 Task: Create a scrum project AgileCircle. Add to scrum project AgileCircle a team member softage.1@softage.net and assign as Project Lead. Add to scrum project AgileCircle a team member softage.2@softage.net
Action: Mouse moved to (181, 59)
Screenshot: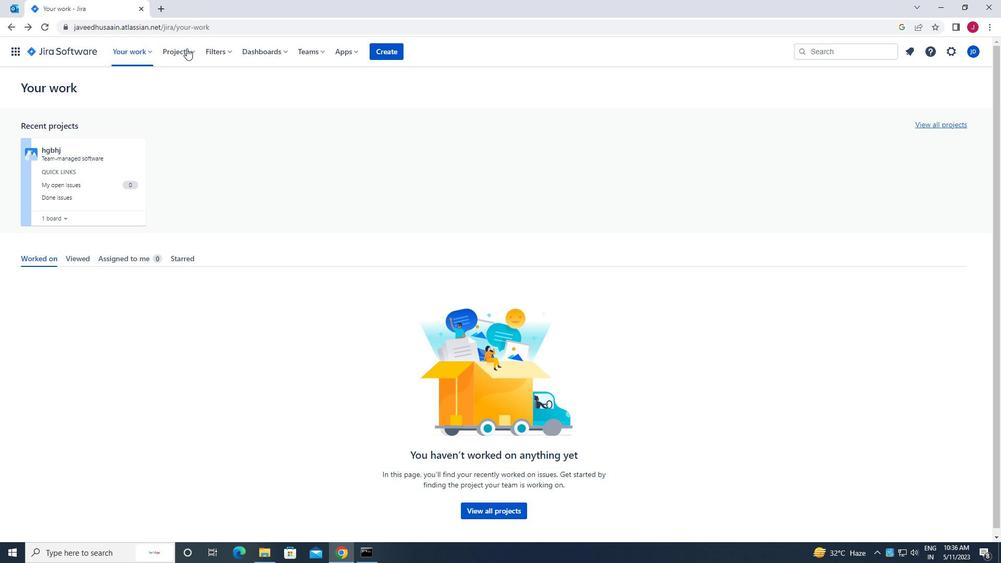 
Action: Mouse pressed left at (181, 59)
Screenshot: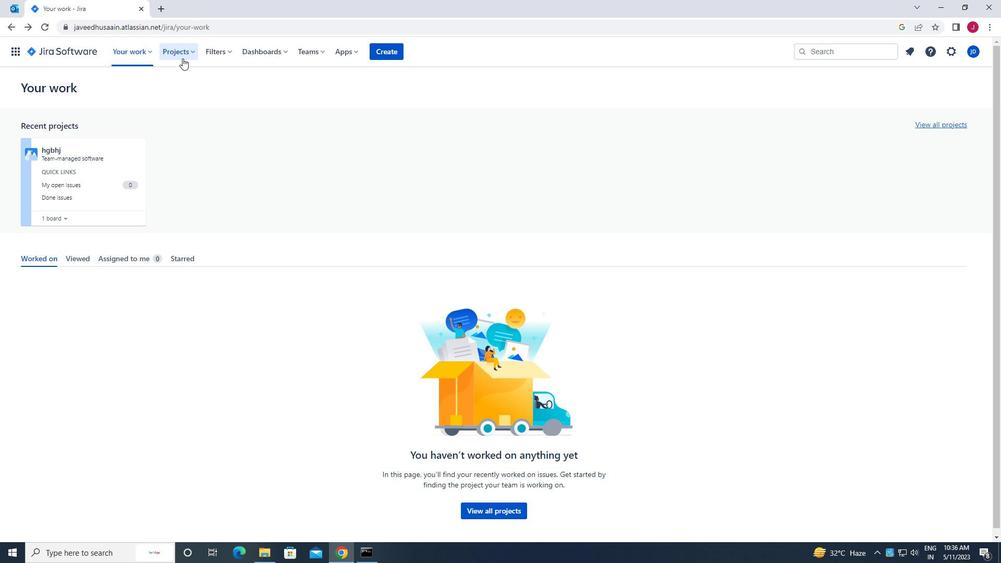 
Action: Mouse moved to (217, 149)
Screenshot: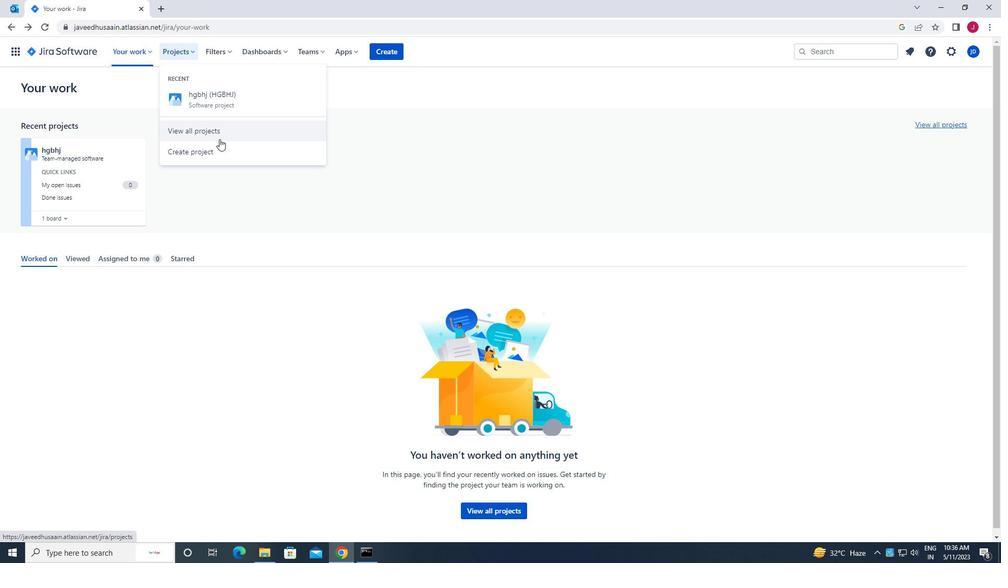 
Action: Mouse pressed left at (217, 149)
Screenshot: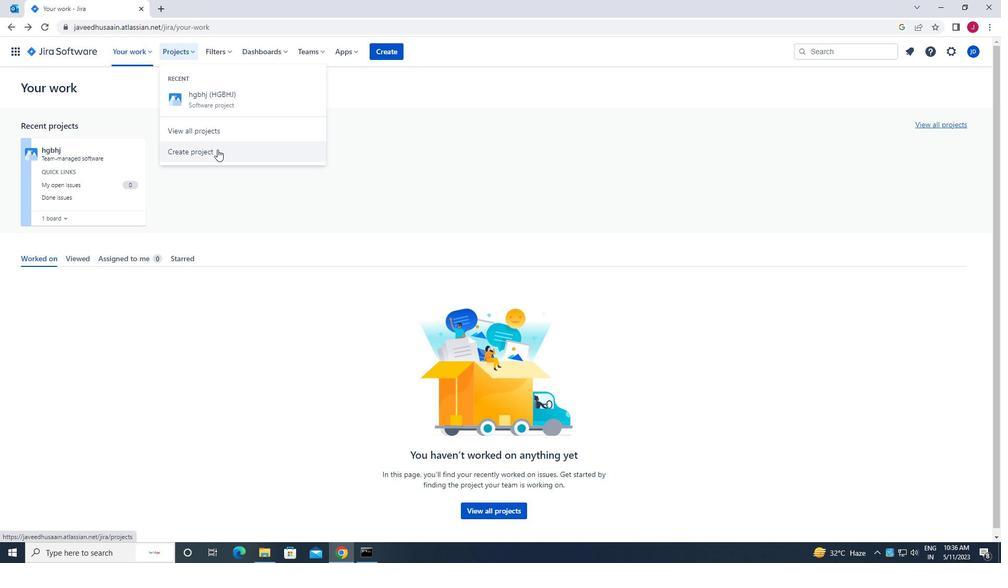 
Action: Mouse moved to (482, 241)
Screenshot: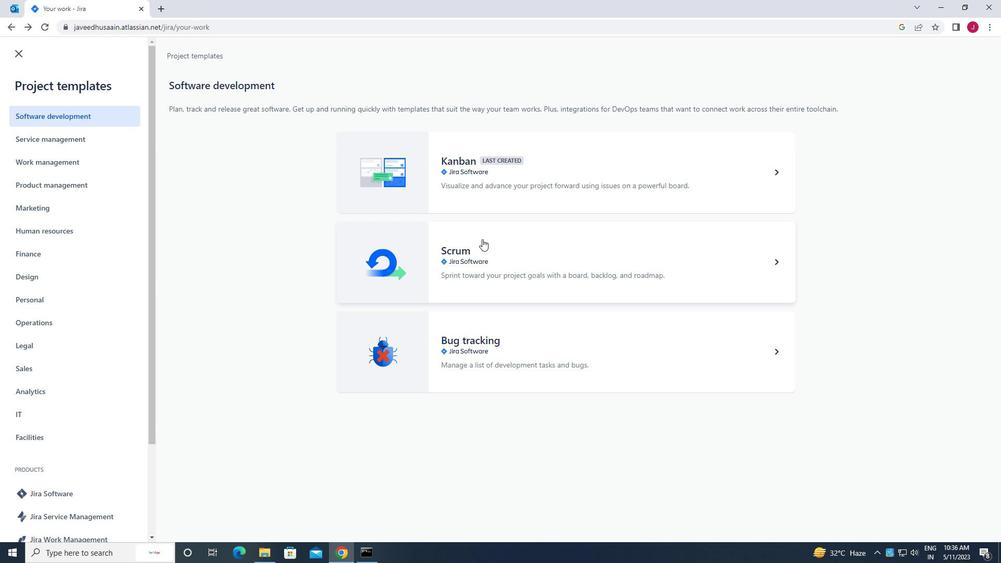 
Action: Mouse pressed left at (482, 241)
Screenshot: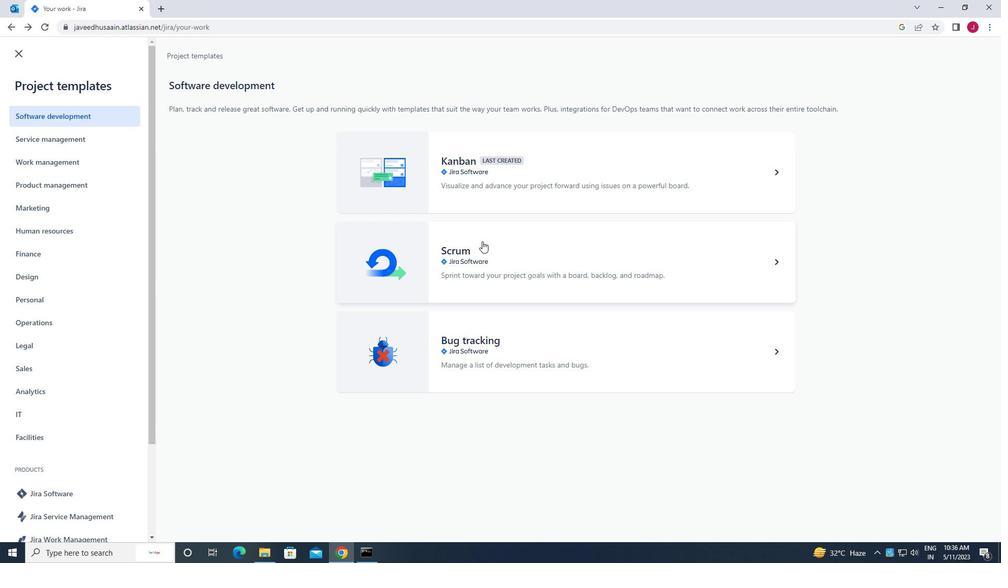 
Action: Mouse moved to (770, 516)
Screenshot: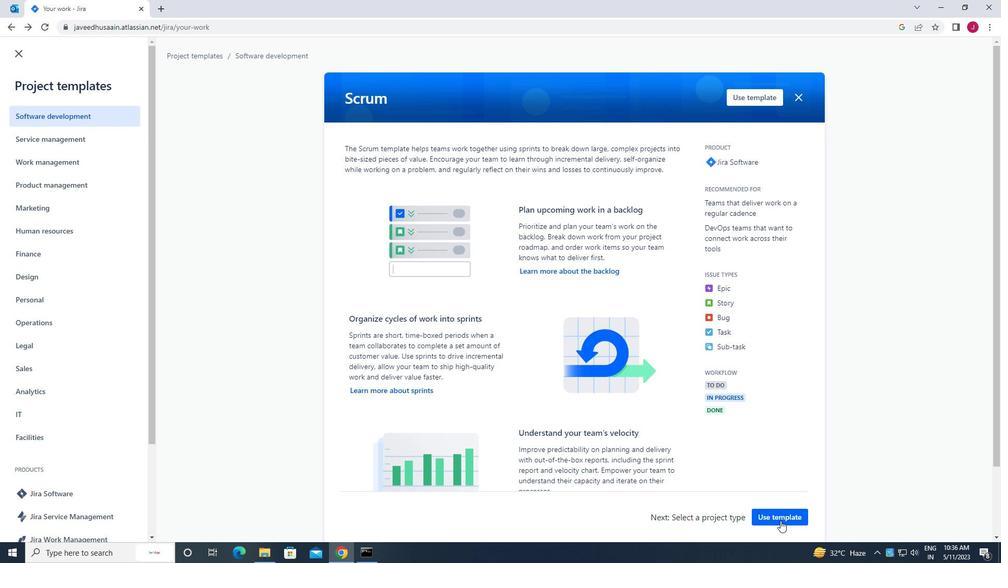 
Action: Mouse pressed left at (770, 516)
Screenshot: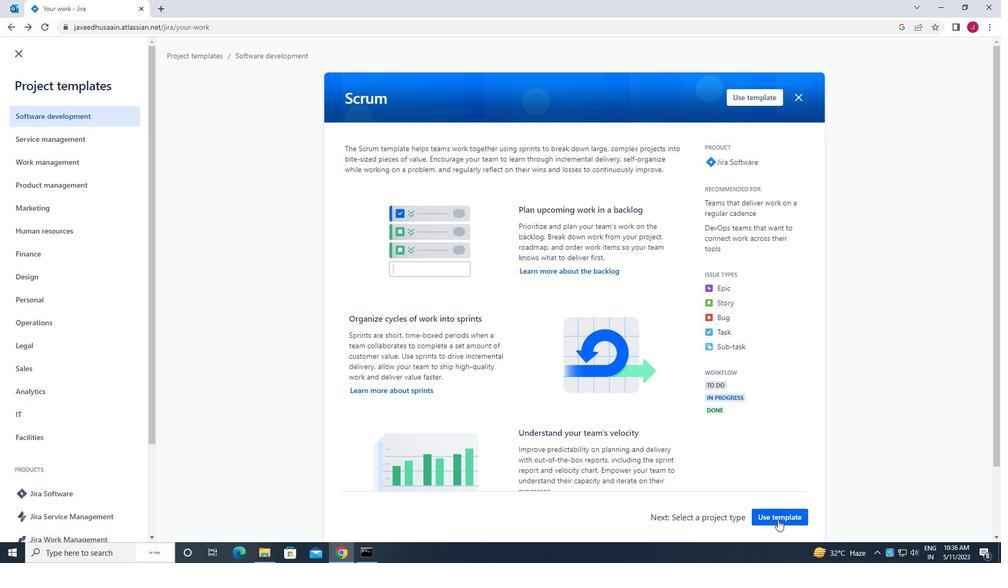 
Action: Mouse moved to (381, 508)
Screenshot: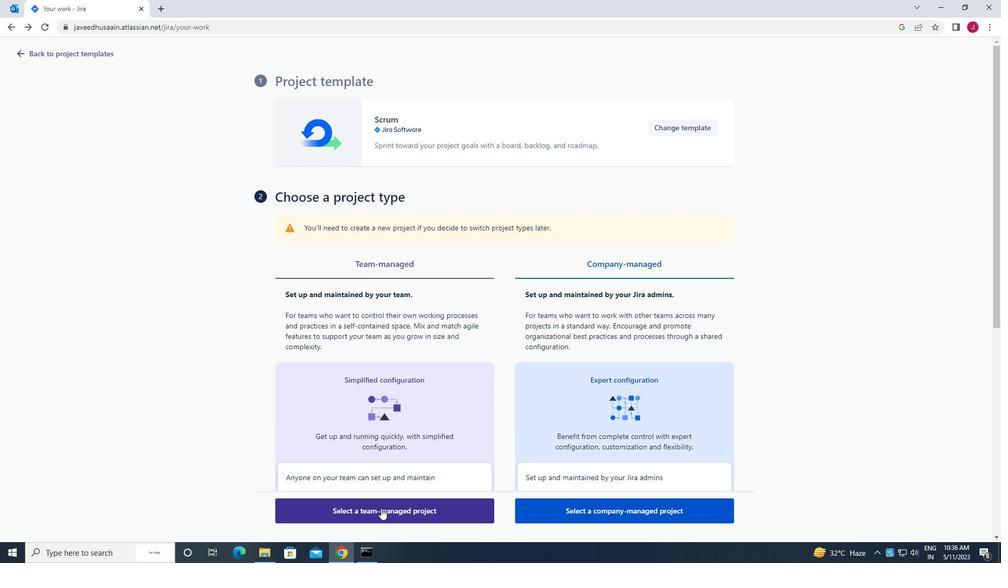 
Action: Mouse pressed left at (381, 508)
Screenshot: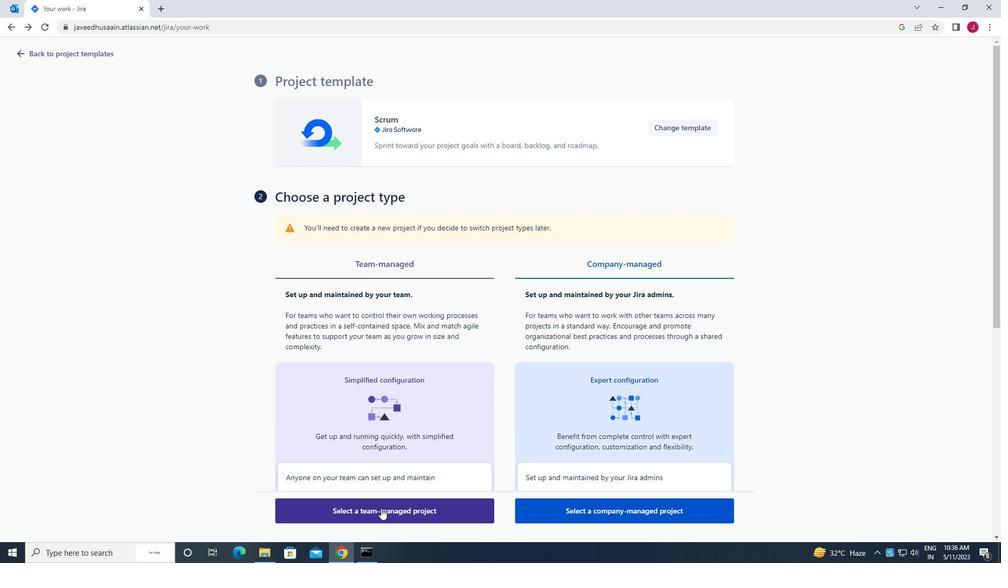 
Action: Mouse moved to (297, 275)
Screenshot: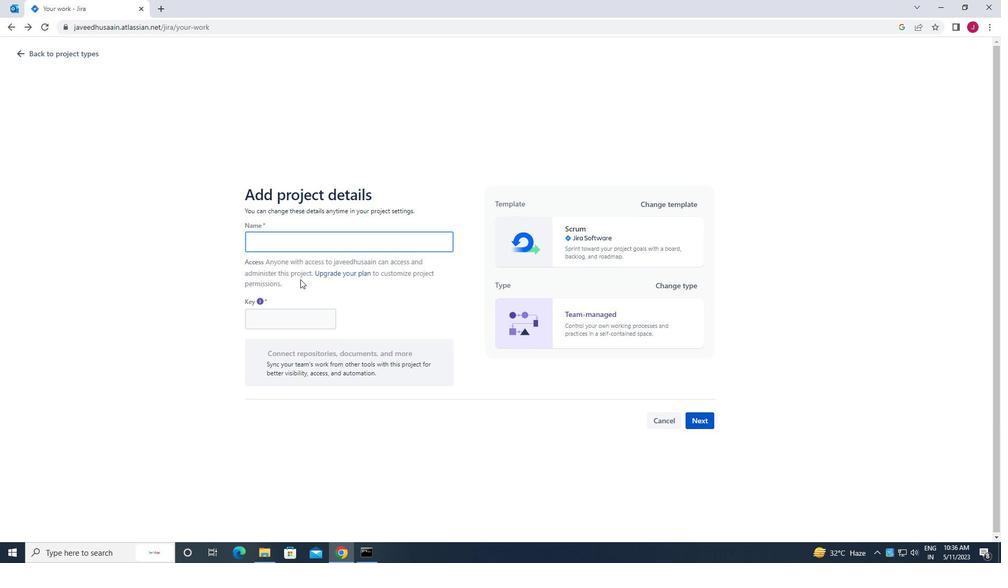 
Action: Key pressed <Key.caps_lock>a<Key.caps_lock>gilecircle
Screenshot: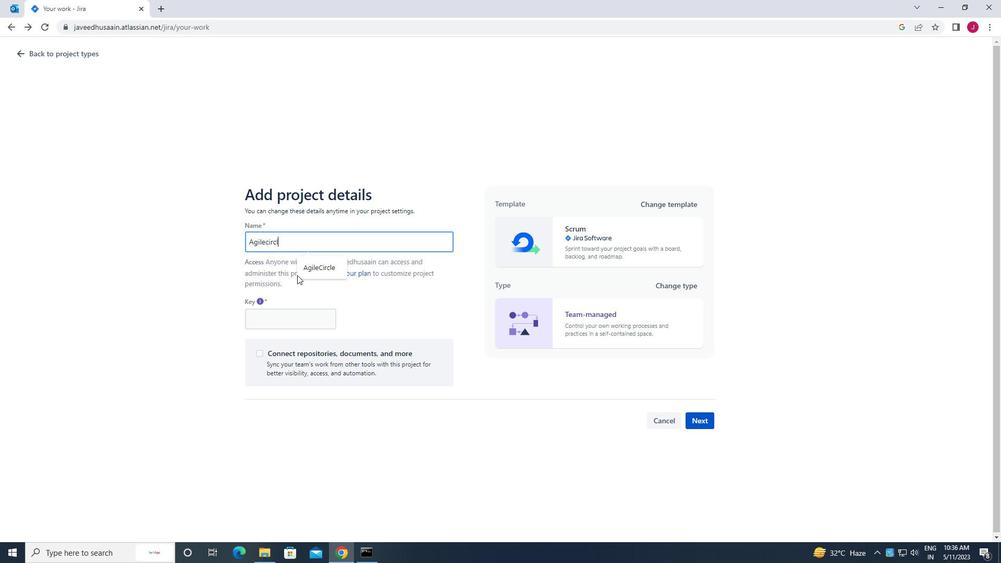 
Action: Mouse moved to (693, 421)
Screenshot: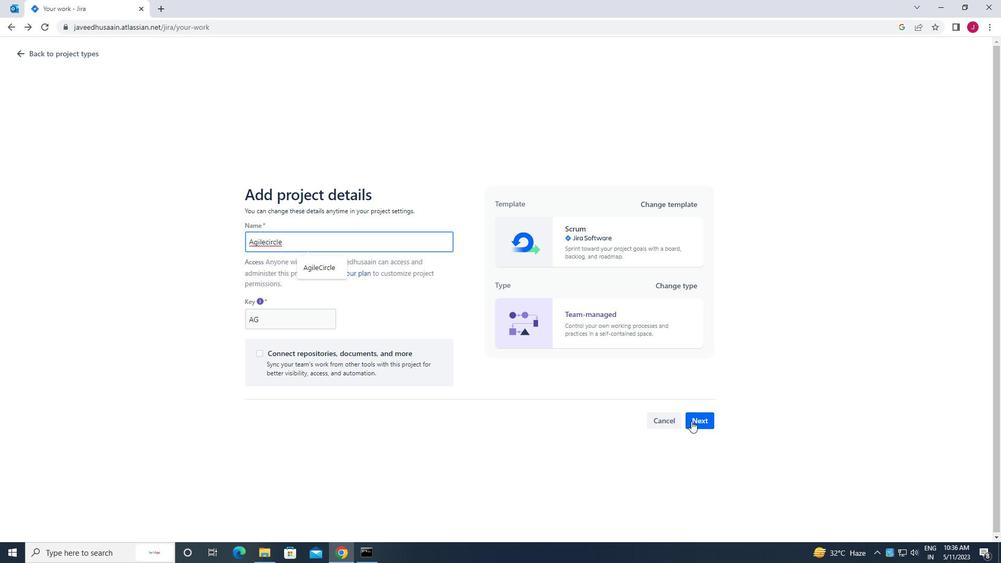 
Action: Mouse pressed left at (693, 421)
Screenshot: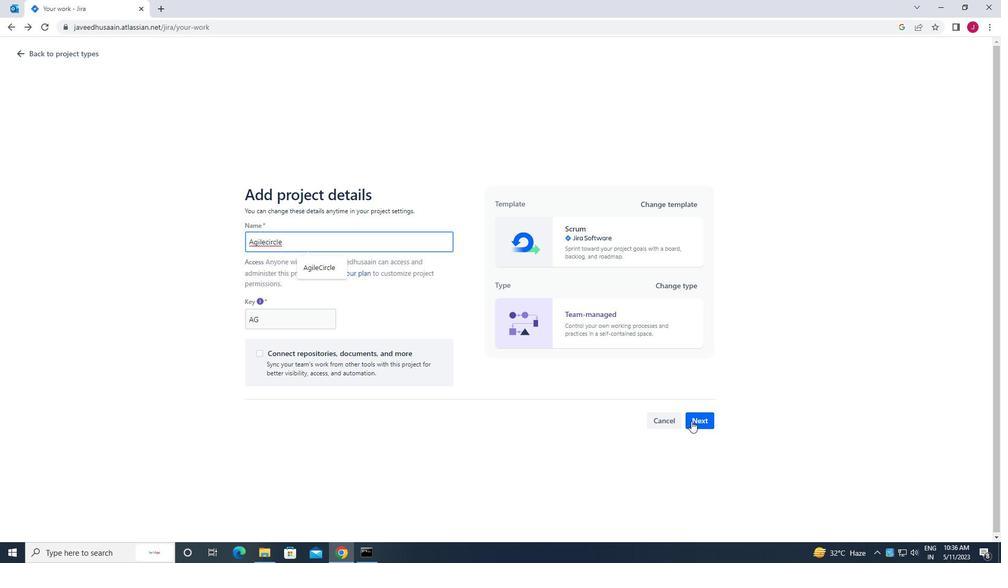 
Action: Mouse moved to (609, 356)
Screenshot: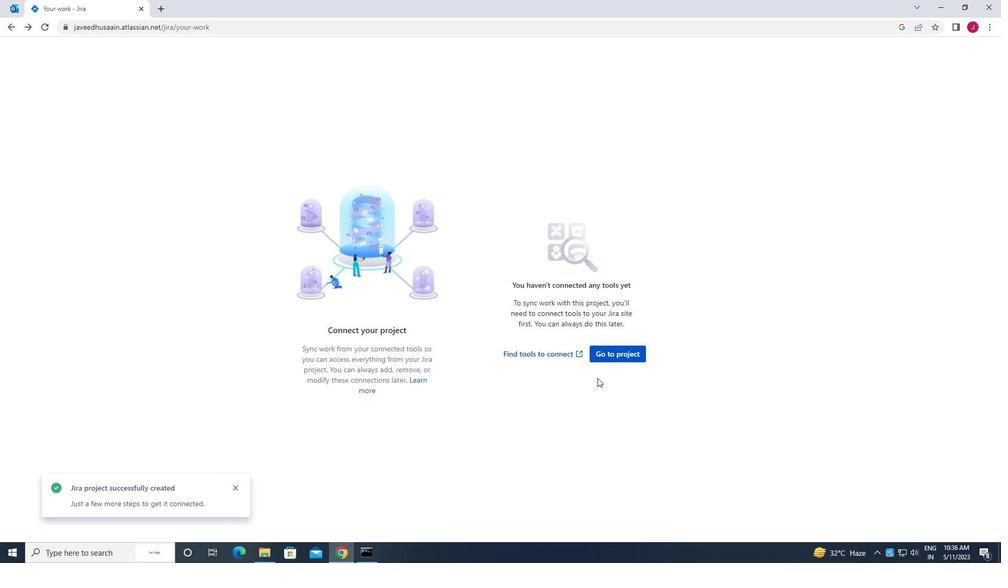
Action: Mouse pressed left at (609, 356)
Screenshot: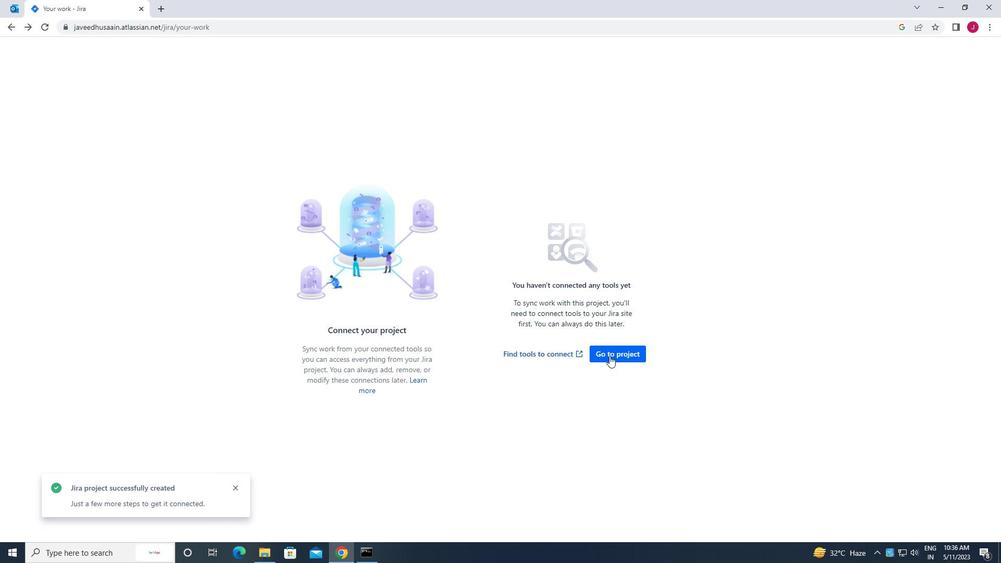 
Action: Mouse moved to (242, 159)
Screenshot: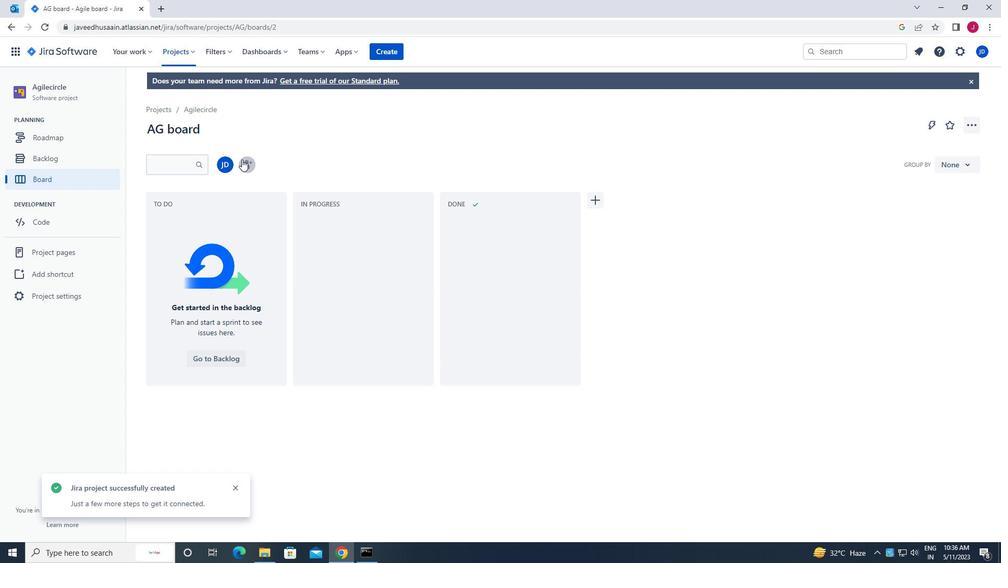 
Action: Mouse pressed left at (242, 159)
Screenshot: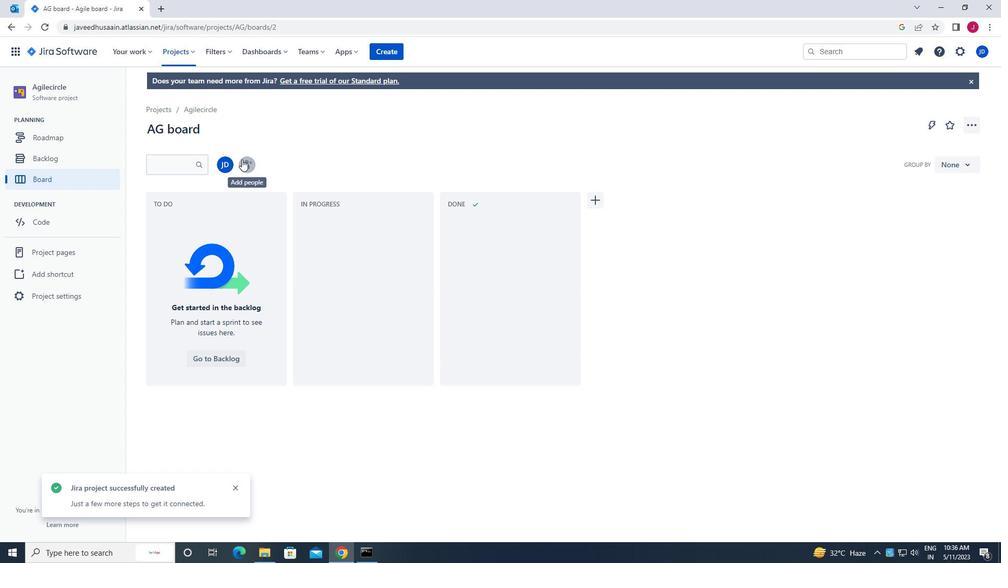 
Action: Mouse moved to (456, 179)
Screenshot: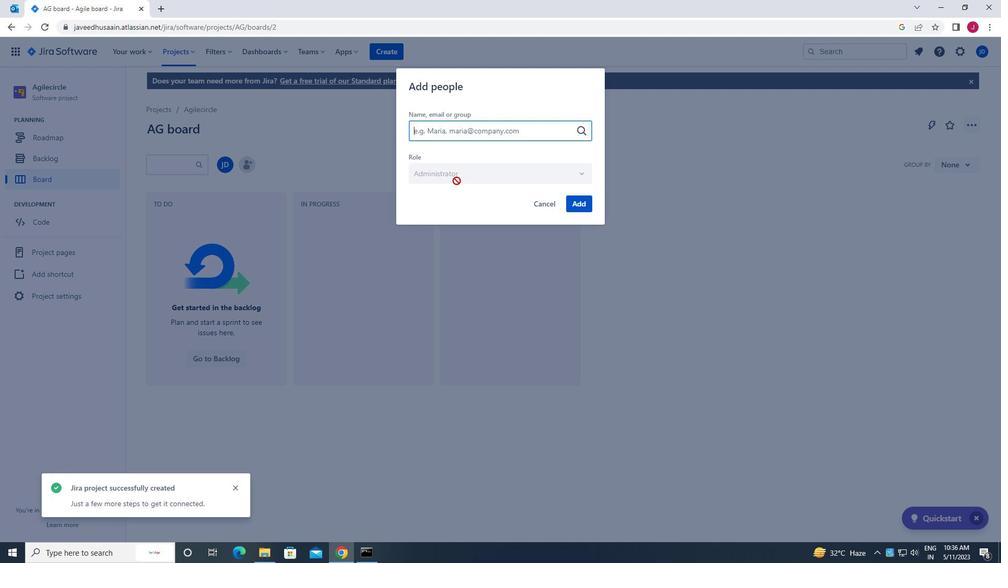 
Action: Key pressed sofatge.1<Key.shift>@SOFTAGE.NW<Key.backspace>ET
Screenshot: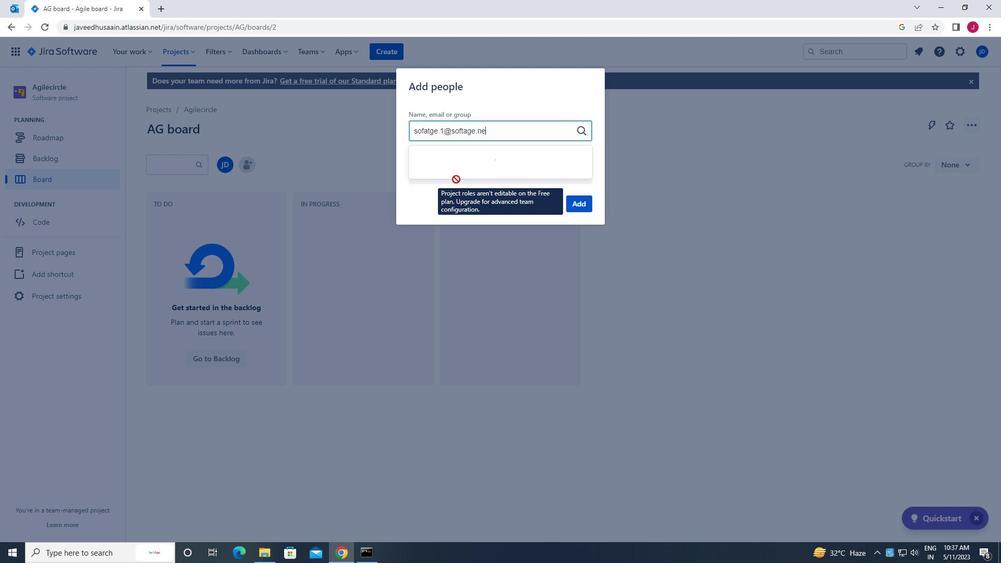 
Action: Mouse moved to (586, 209)
Screenshot: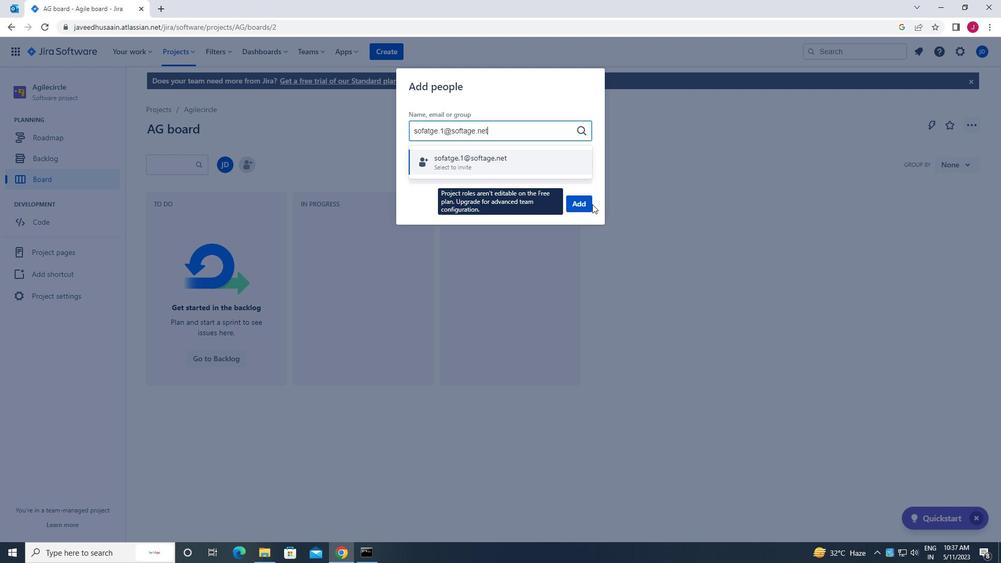 
Action: Mouse pressed left at (586, 209)
Screenshot: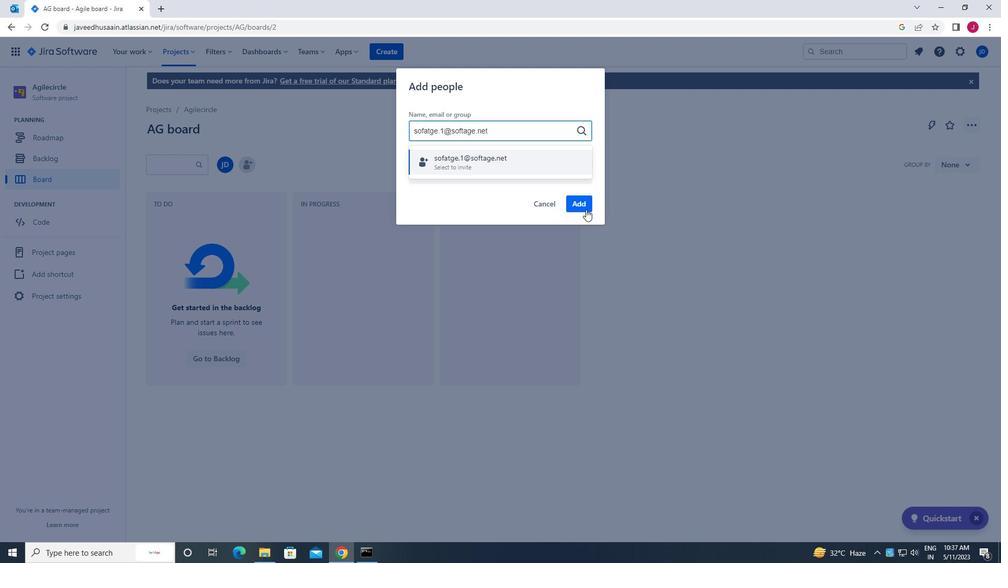 
Action: Mouse moved to (511, 178)
Screenshot: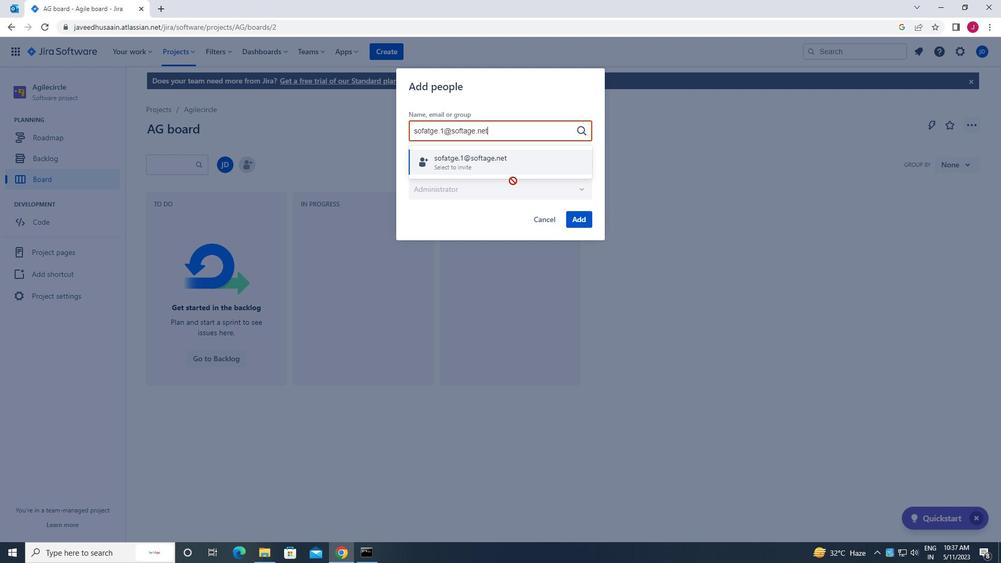
Action: Mouse pressed left at (511, 178)
Screenshot: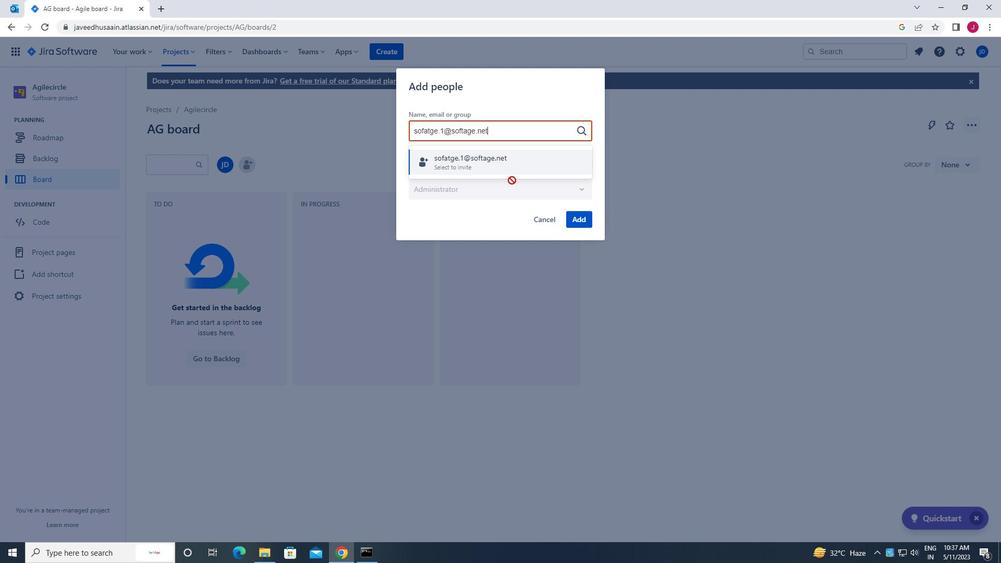 
Action: Mouse moved to (514, 172)
Screenshot: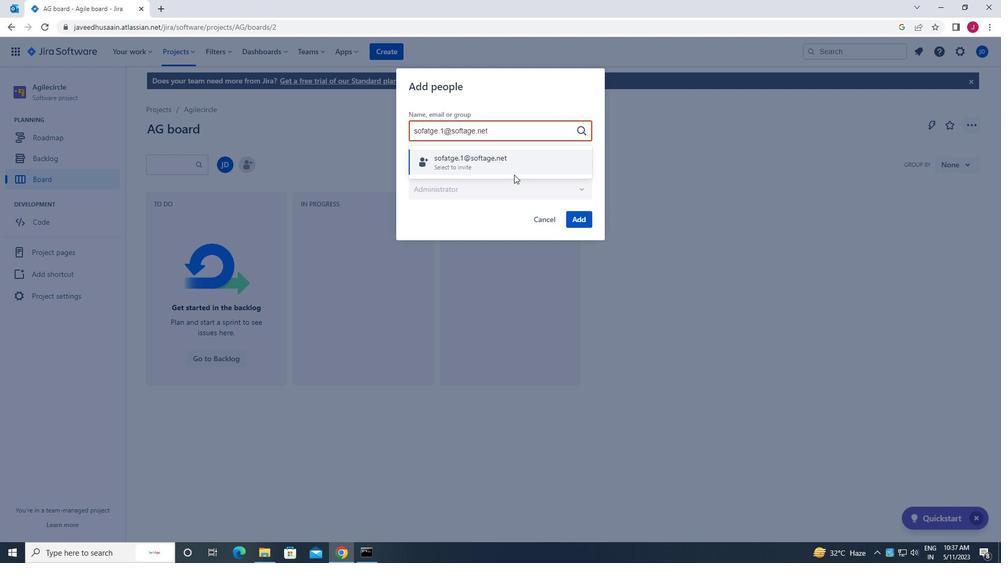 
Action: Mouse pressed left at (514, 172)
Screenshot: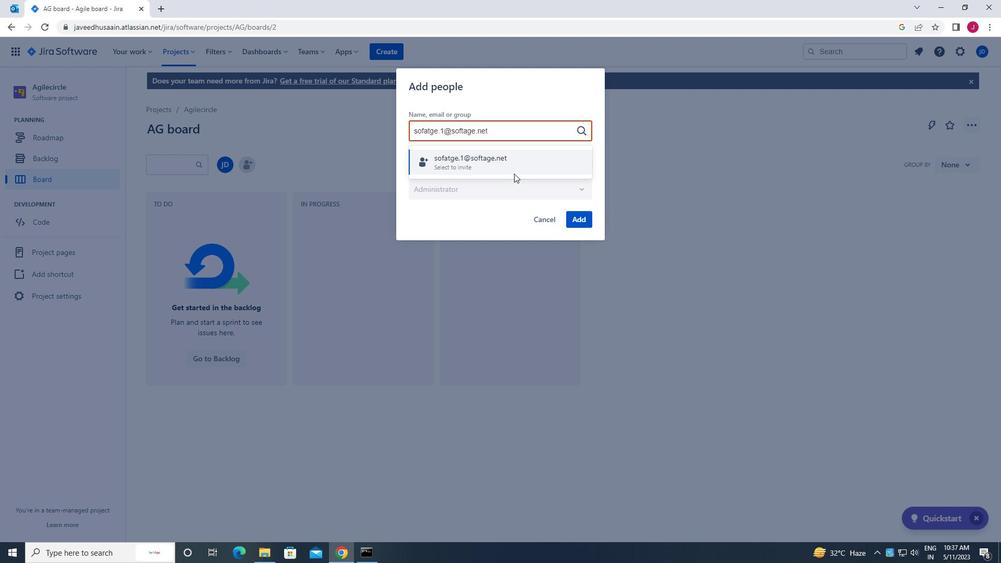 
Action: Mouse moved to (573, 223)
Screenshot: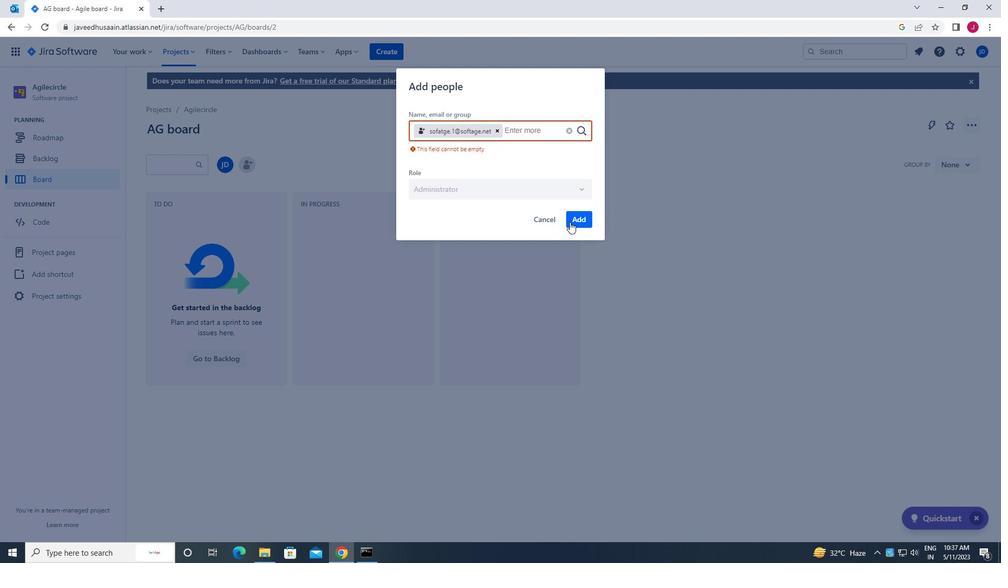 
Action: Mouse pressed left at (573, 223)
Screenshot: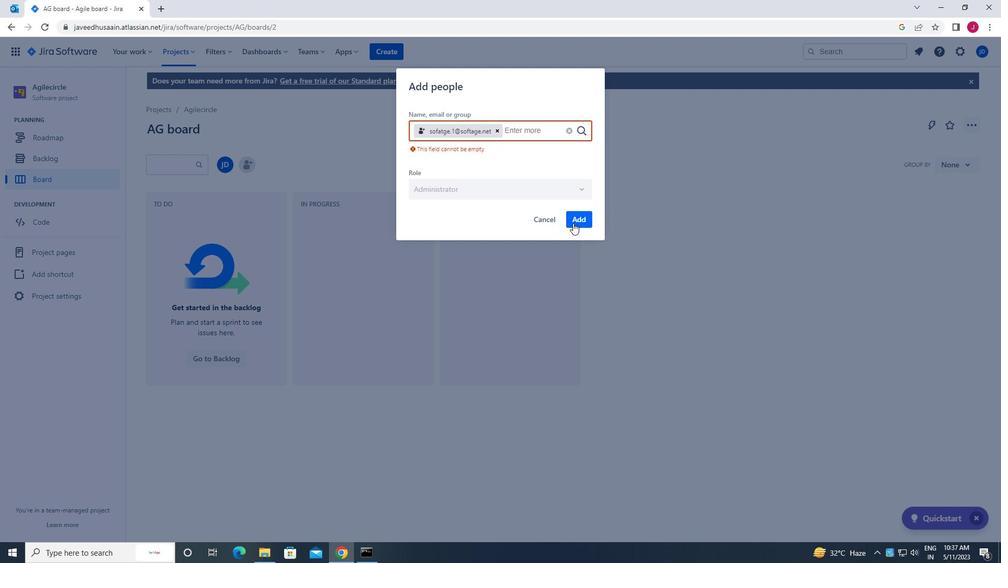 
Action: Mouse moved to (70, 299)
Screenshot: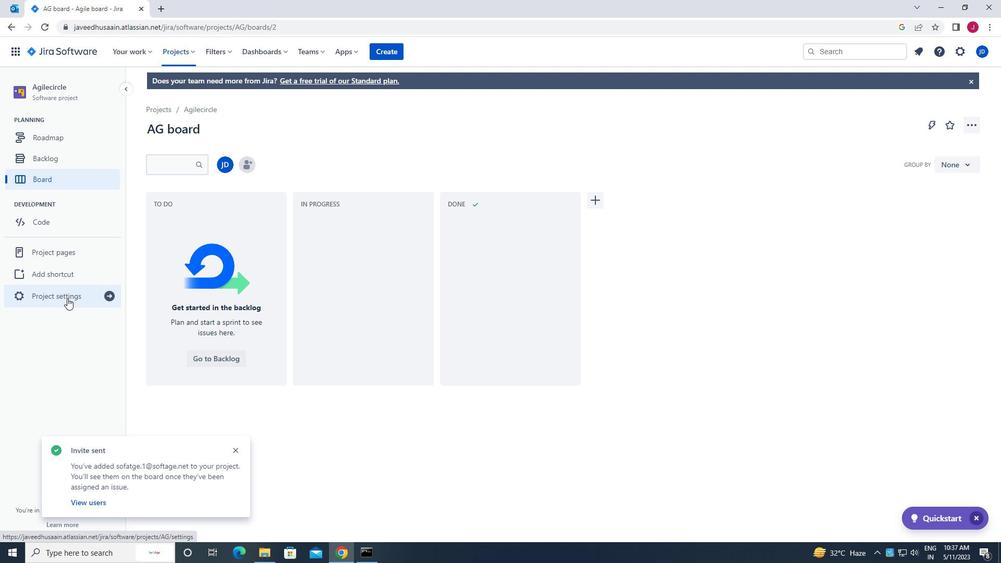 
Action: Mouse pressed left at (70, 299)
Screenshot: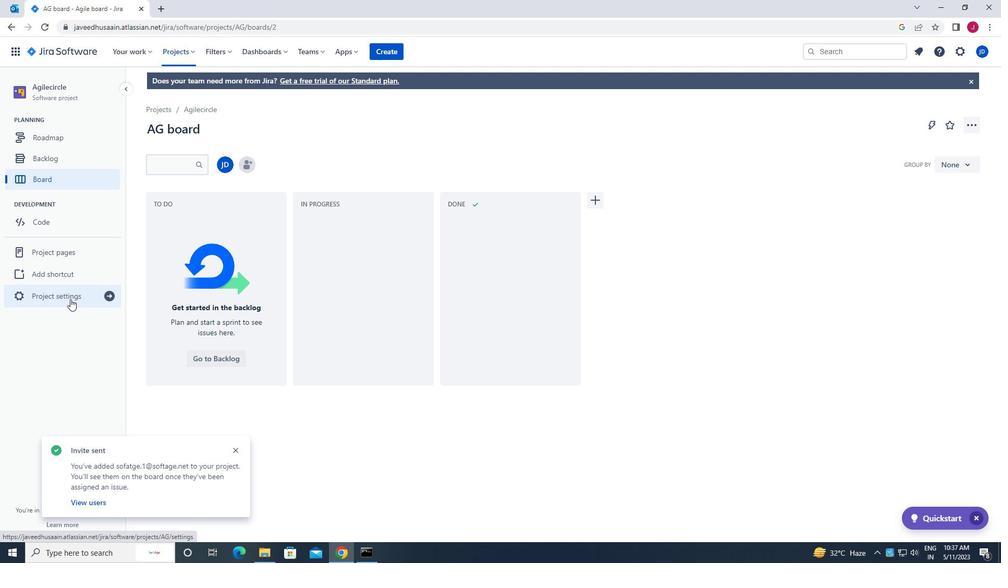 
Action: Mouse moved to (520, 372)
Screenshot: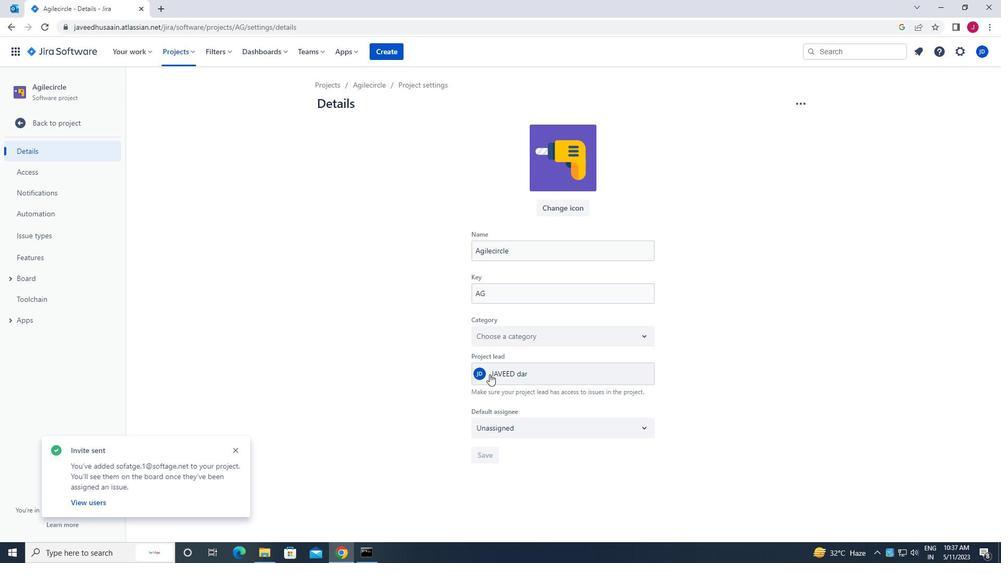 
Action: Mouse pressed left at (520, 372)
Screenshot: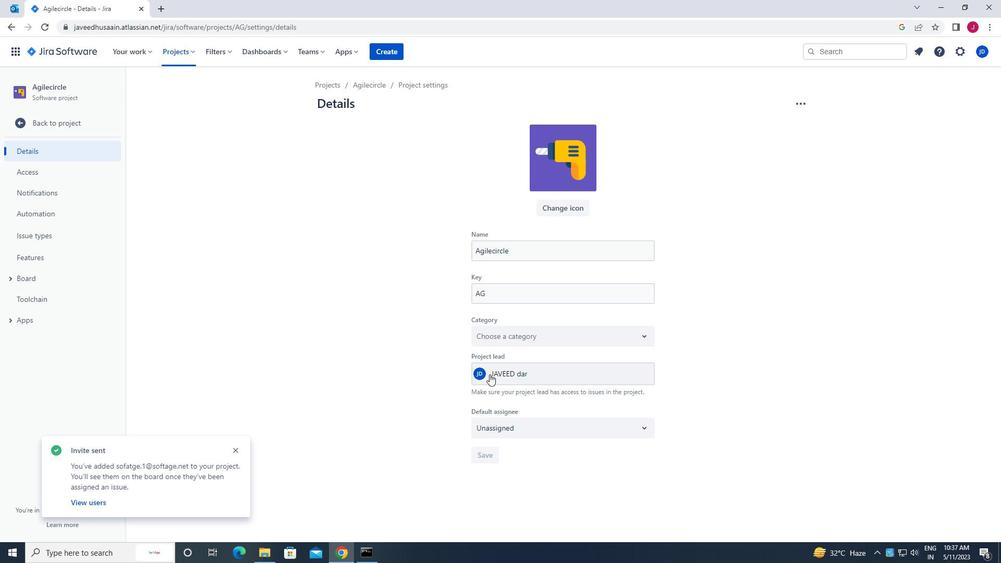 
Action: Mouse moved to (520, 372)
Screenshot: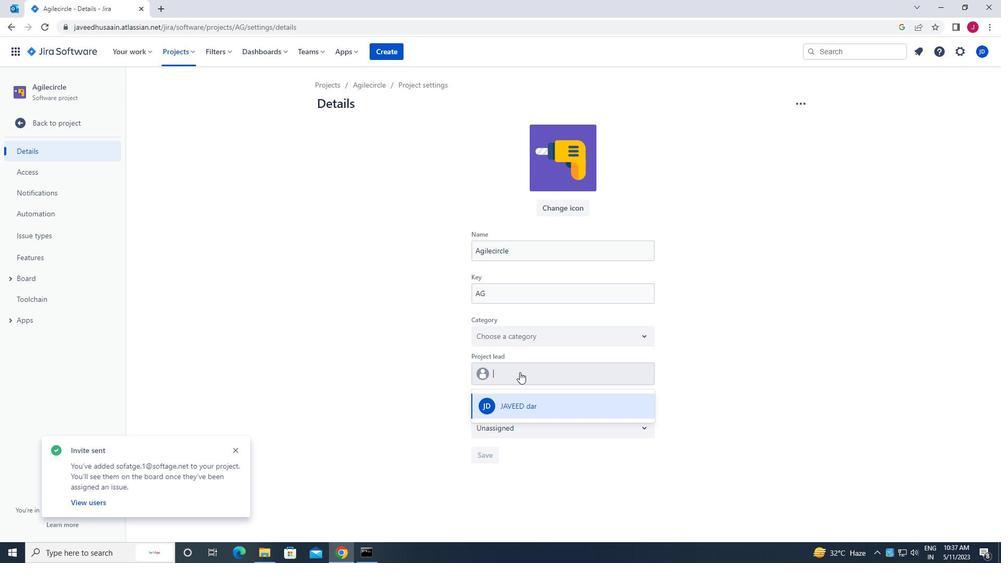 
Action: Key pressed SOFTAGE.2<Key.backspace>1<Key.shift><Key.shift>@
Screenshot: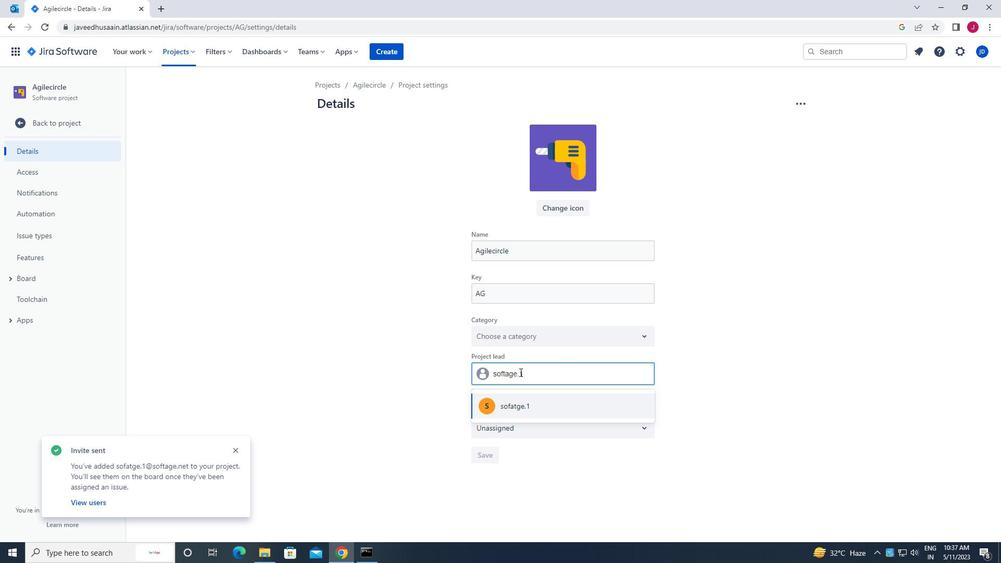 
Action: Mouse moved to (520, 405)
Screenshot: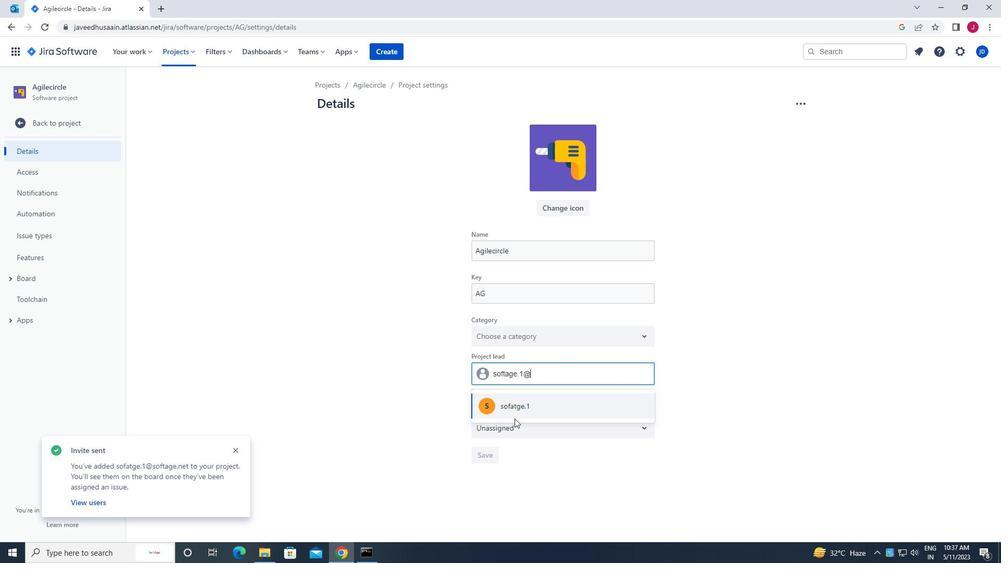 
Action: Mouse pressed left at (520, 405)
Screenshot: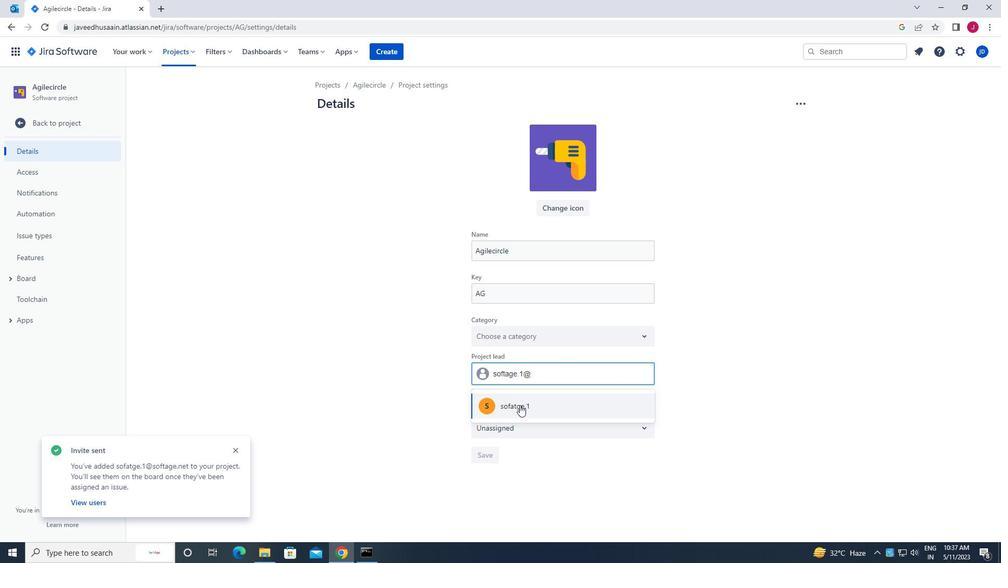 
Action: Mouse moved to (486, 448)
Screenshot: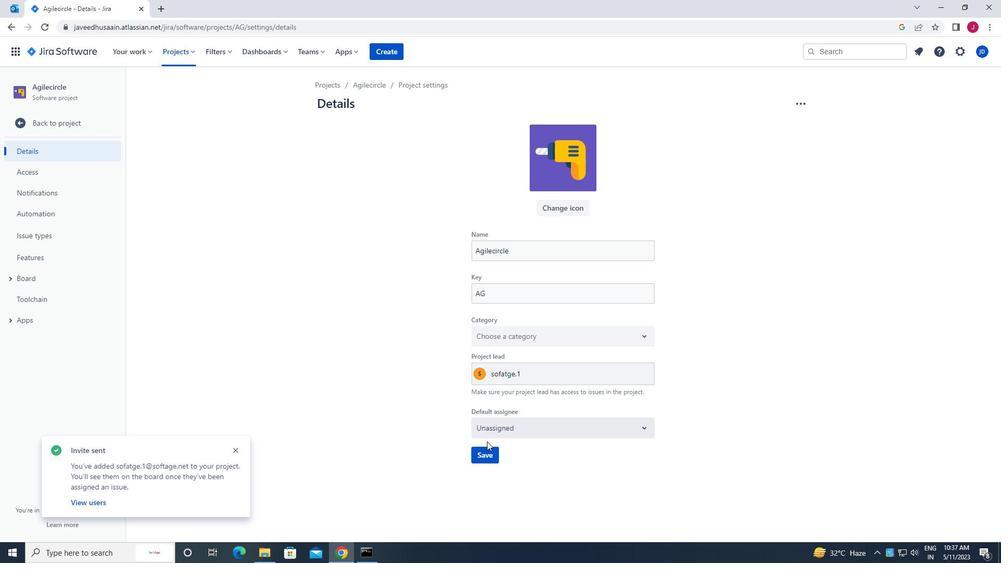 
Action: Mouse pressed left at (486, 448)
Screenshot: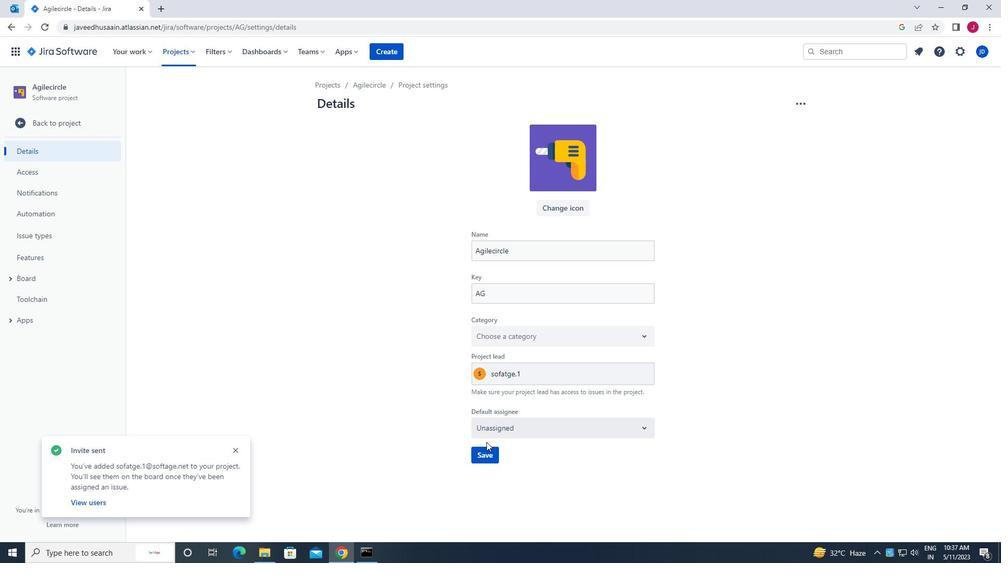 
Action: Mouse moved to (44, 132)
Screenshot: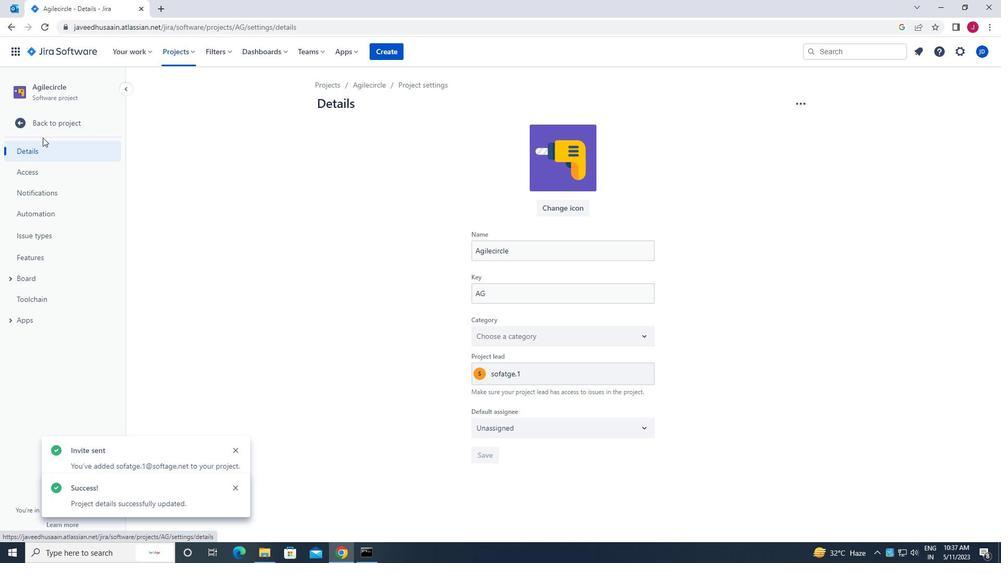 
Action: Mouse pressed left at (44, 132)
Screenshot: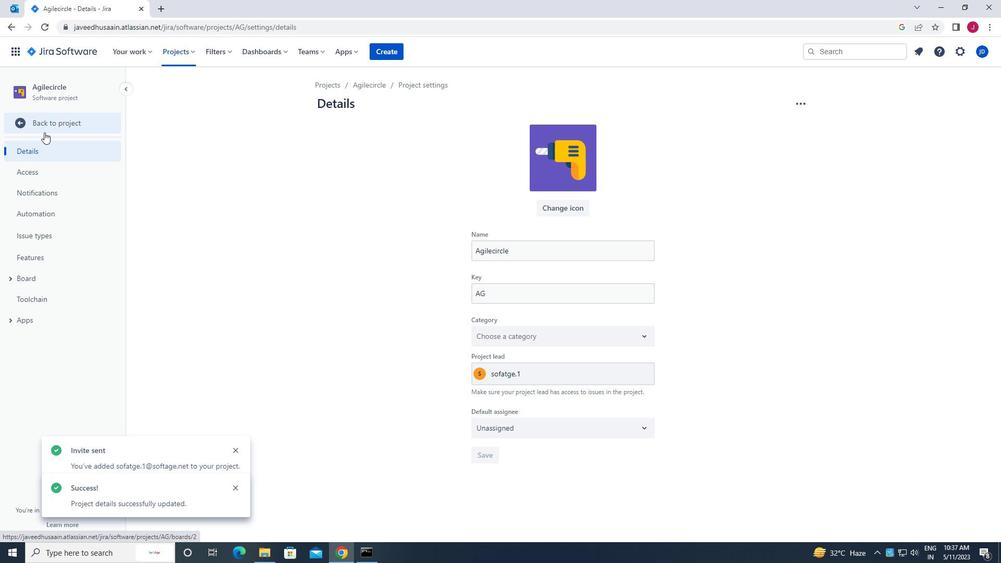 
Action: Mouse moved to (249, 162)
Screenshot: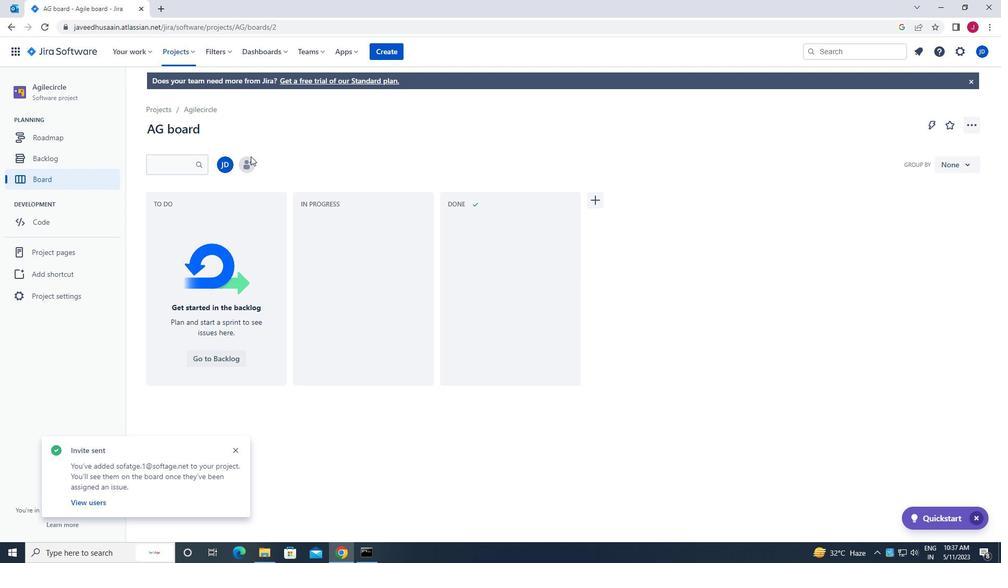 
Action: Mouse pressed left at (249, 162)
Screenshot: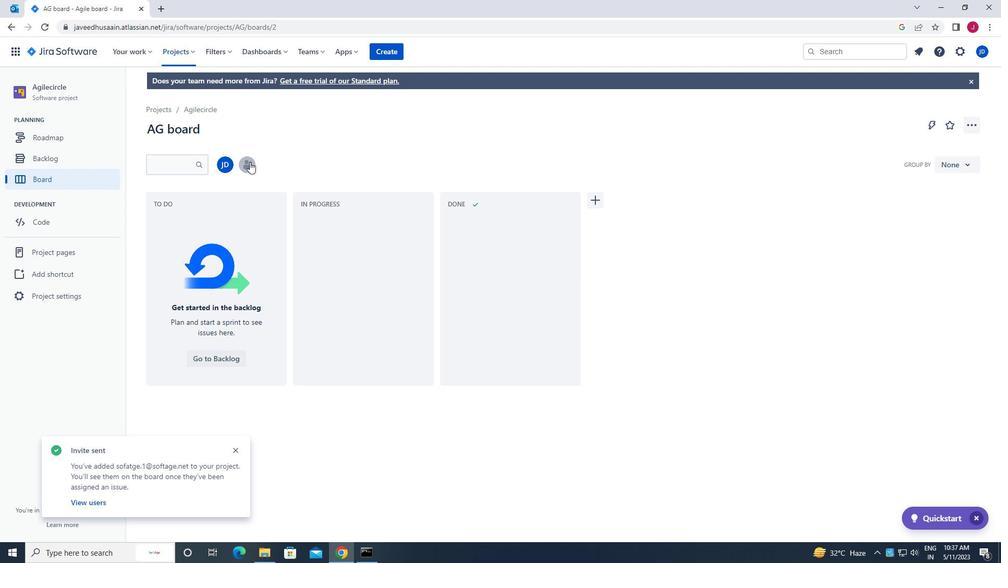 
Action: Mouse moved to (453, 134)
Screenshot: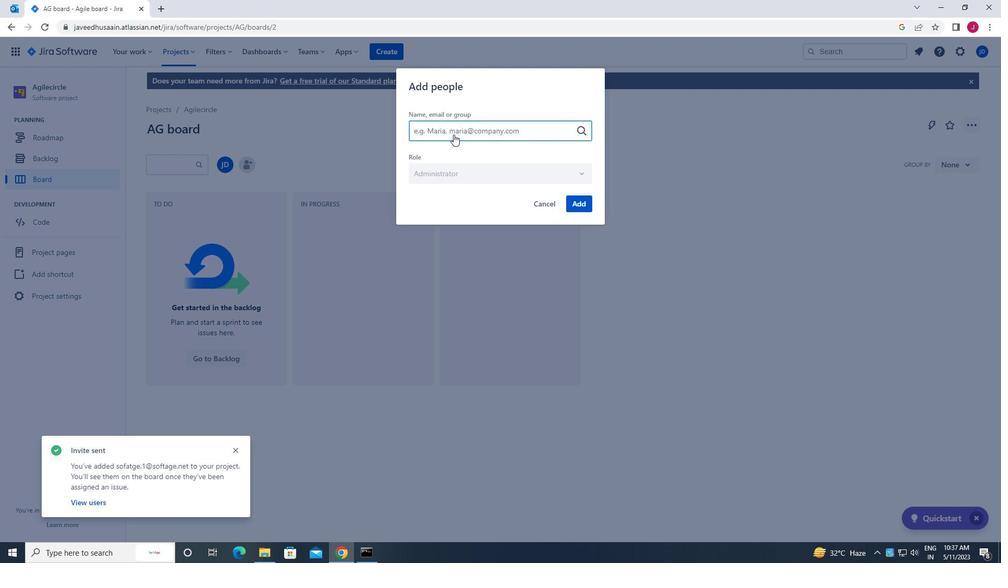 
Action: Key pressed SOFTAGE.2<Key.shift>@SOFTAGE.NET
Screenshot: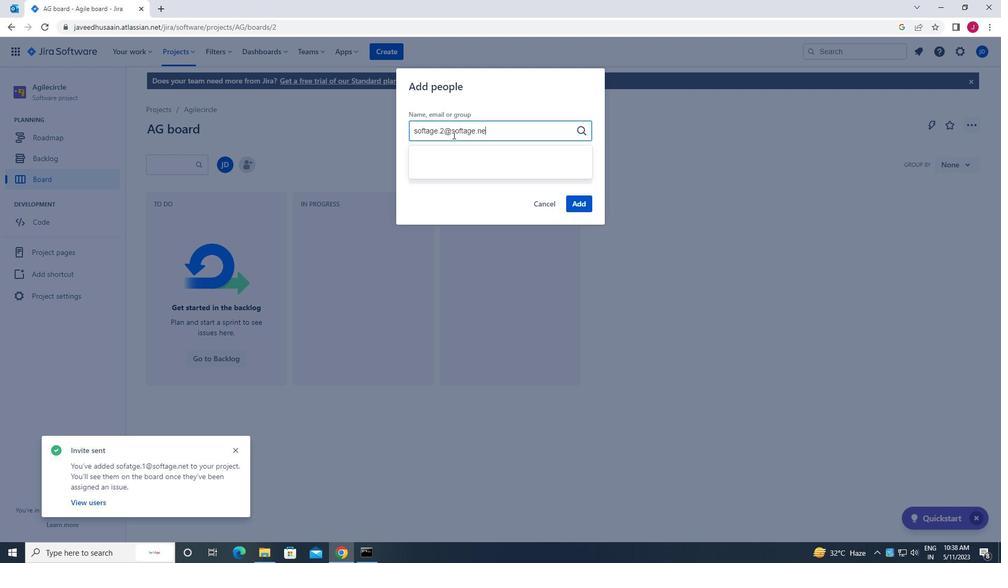 
Action: Mouse moved to (457, 164)
Screenshot: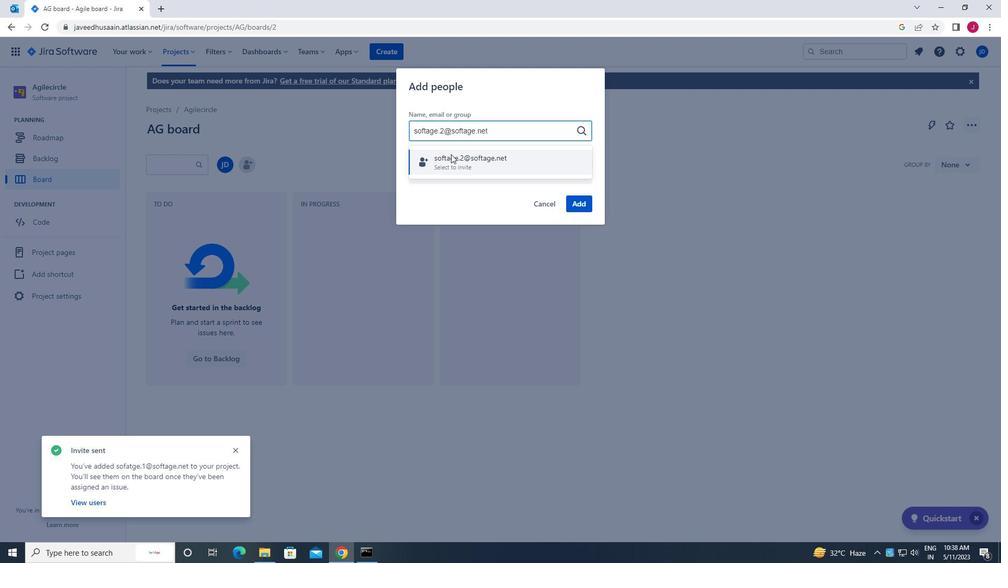 
Action: Mouse pressed left at (457, 164)
Screenshot: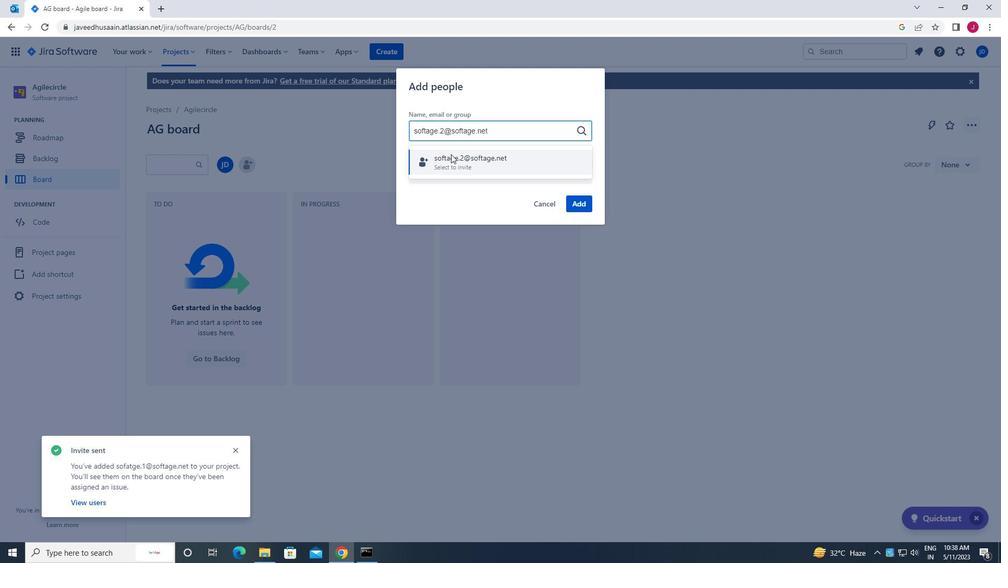 
Action: Mouse moved to (579, 205)
Screenshot: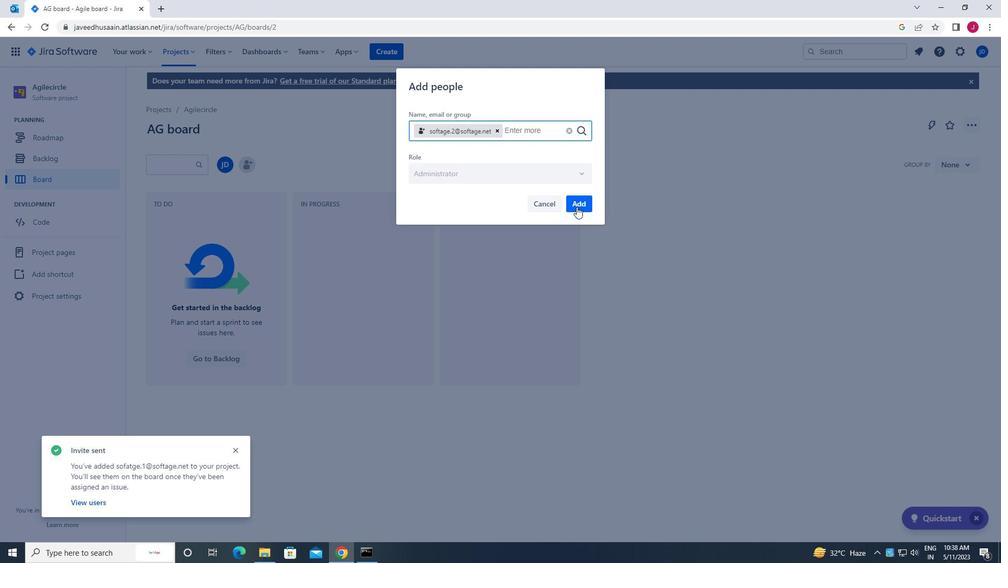 
Action: Mouse pressed left at (579, 205)
Screenshot: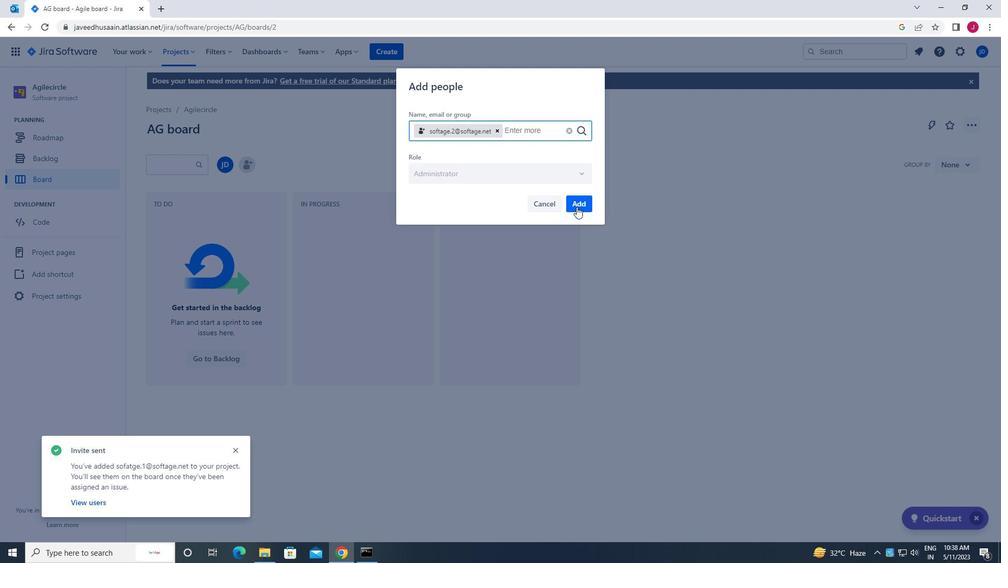 
Action: Mouse moved to (568, 203)
Screenshot: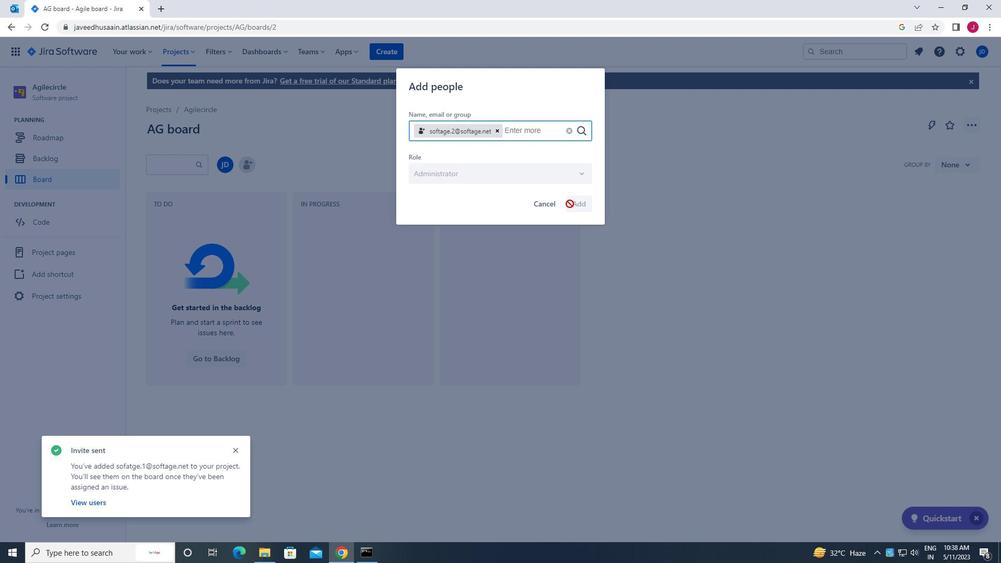 
